 Task: In the  document horse.doc ,align picture to the 'center'. Insert word art below the picture and give heading  'Horse in Bordered Red'
Action: Mouse moved to (295, 174)
Screenshot: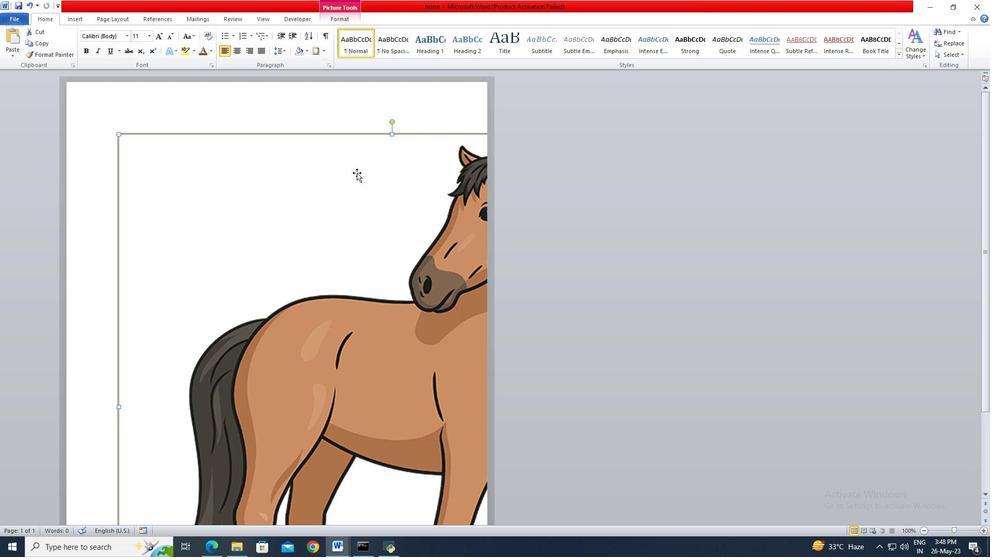 
Action: Mouse pressed left at (295, 174)
Screenshot: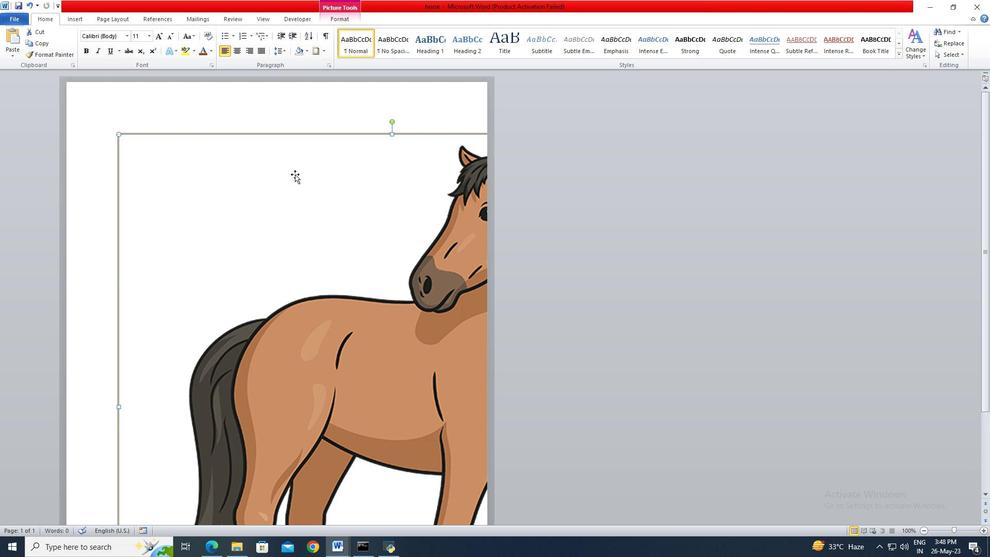 
Action: Mouse moved to (238, 55)
Screenshot: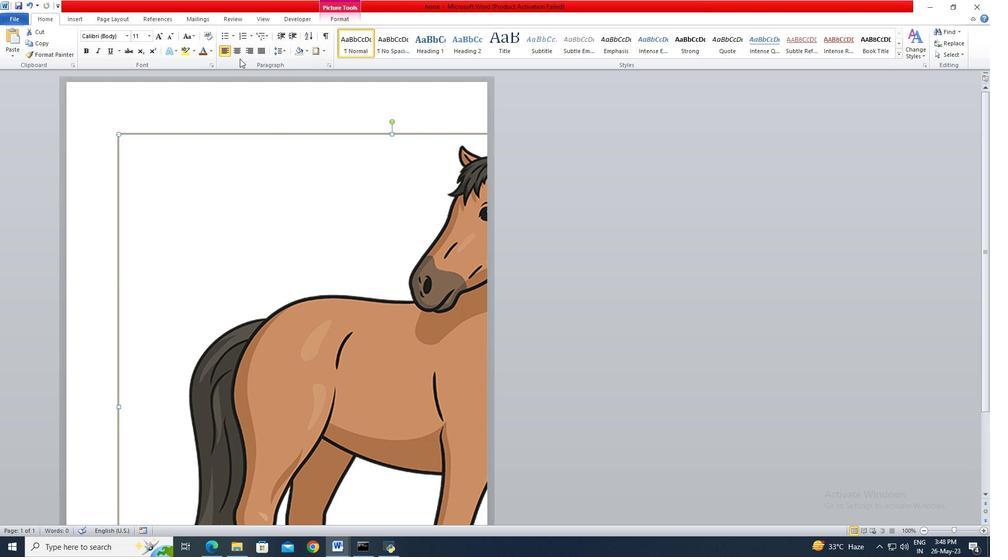
Action: Mouse pressed left at (238, 55)
Screenshot: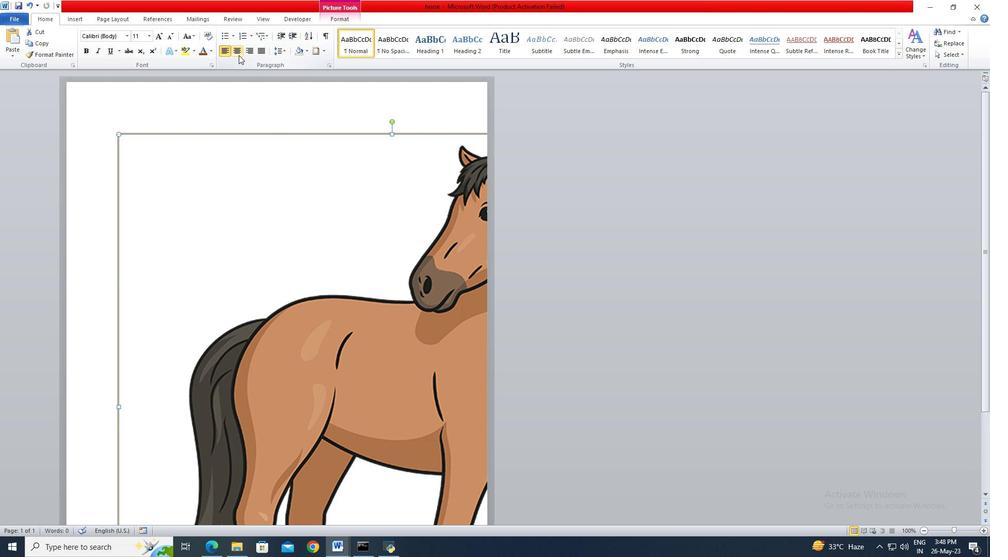 
Action: Mouse moved to (85, 21)
Screenshot: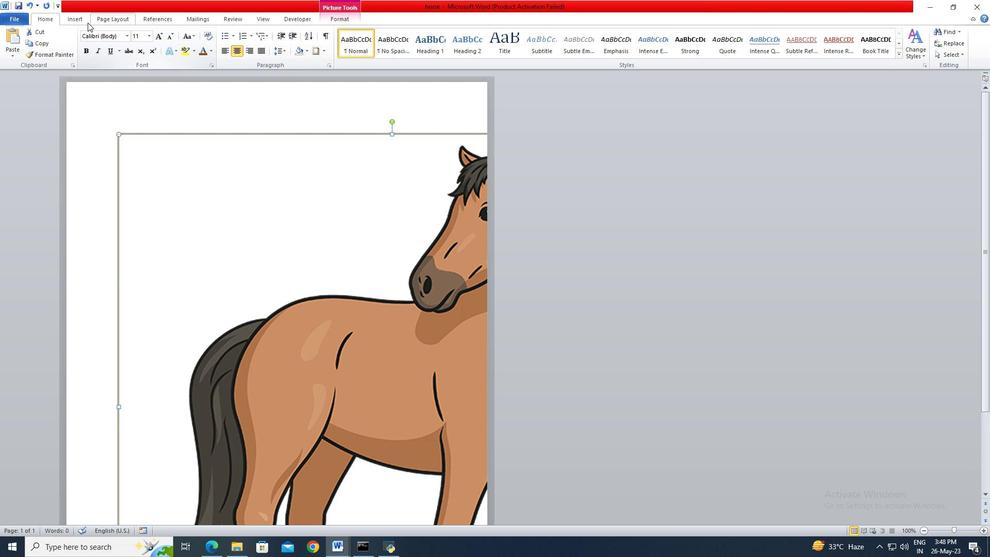 
Action: Mouse pressed left at (85, 21)
Screenshot: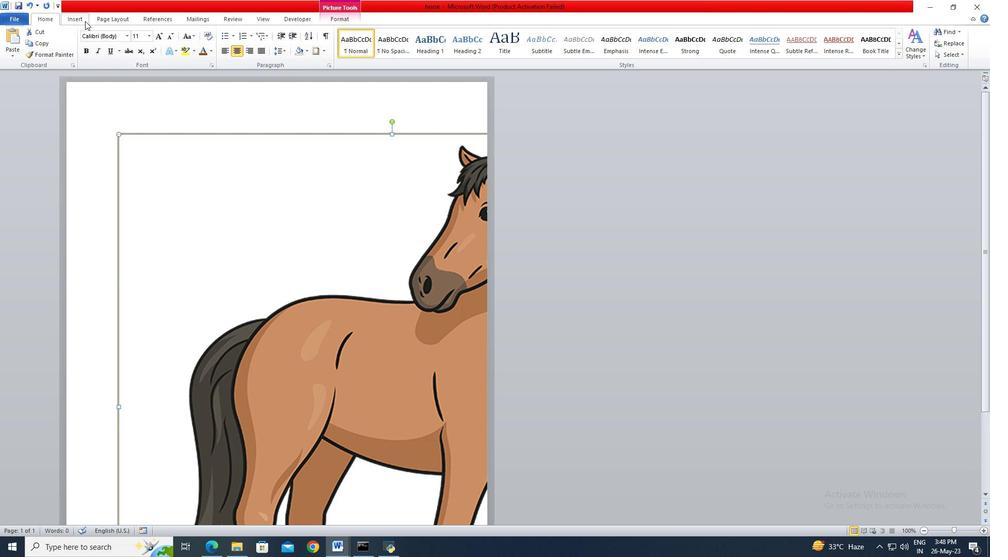 
Action: Mouse moved to (471, 38)
Screenshot: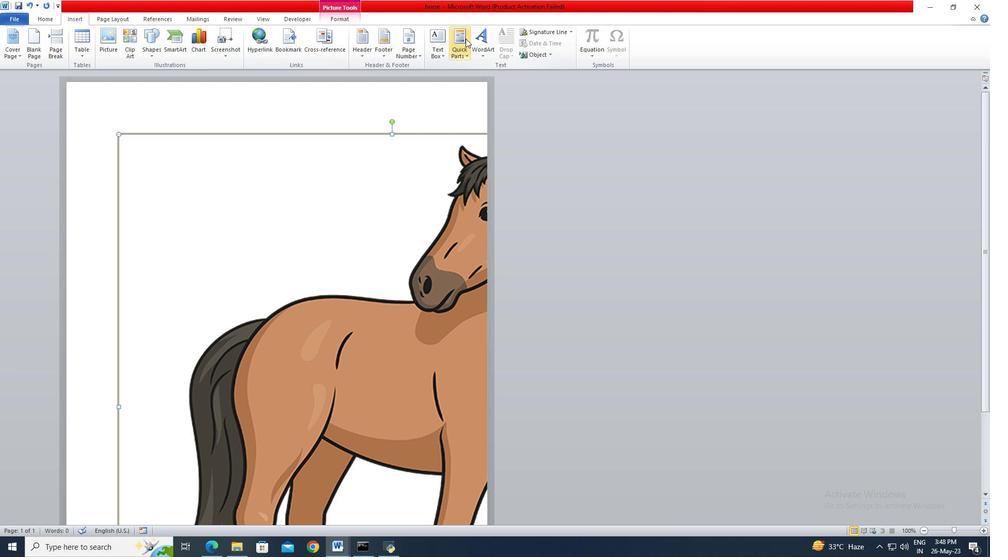 
Action: Mouse pressed left at (471, 38)
Screenshot: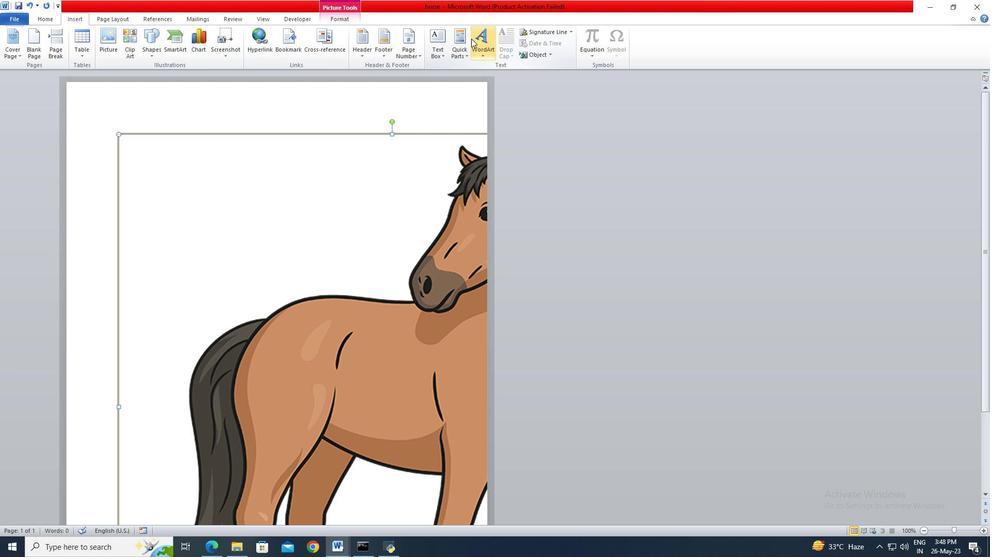 
Action: Mouse moved to (510, 72)
Screenshot: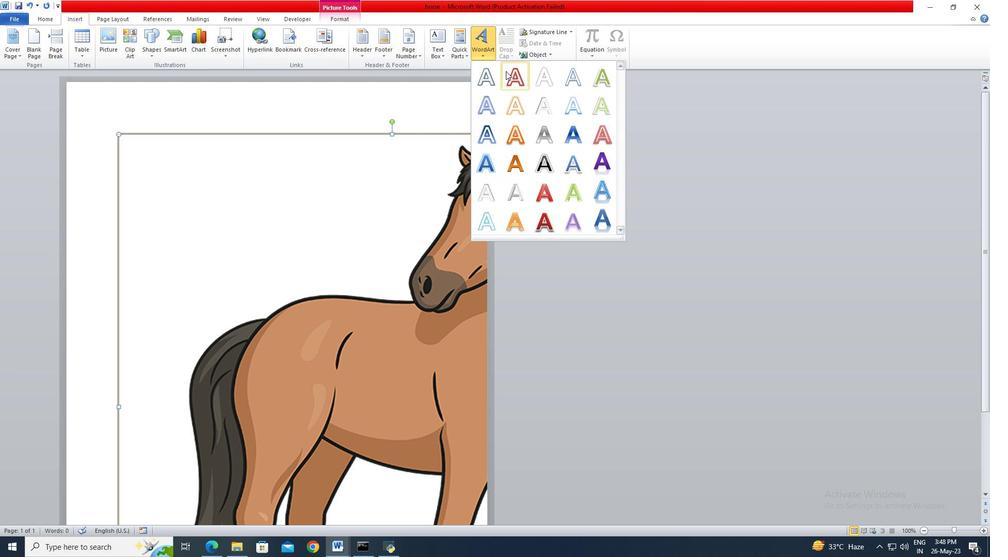 
Action: Mouse pressed left at (510, 72)
Screenshot: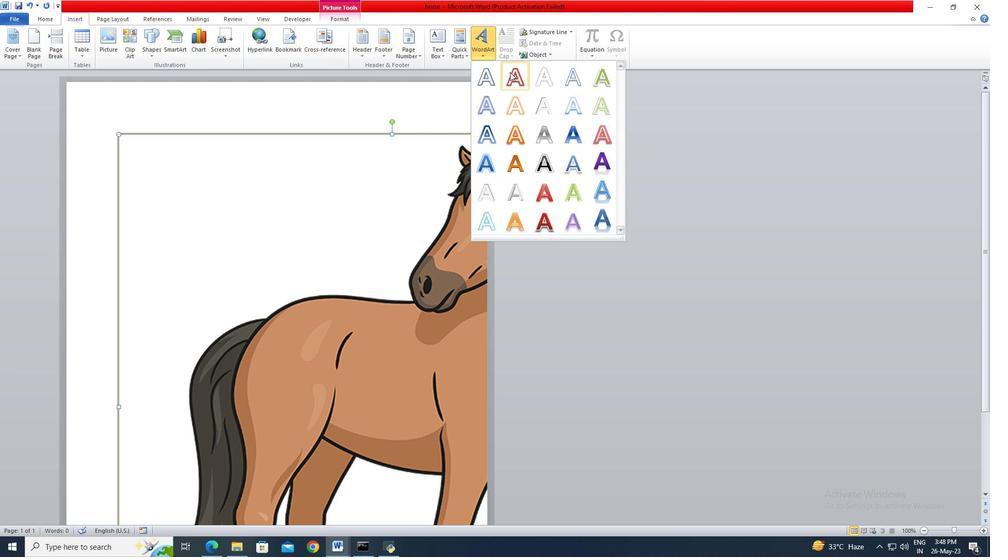 
Action: Key pressed <Key.shift>Horse
Screenshot: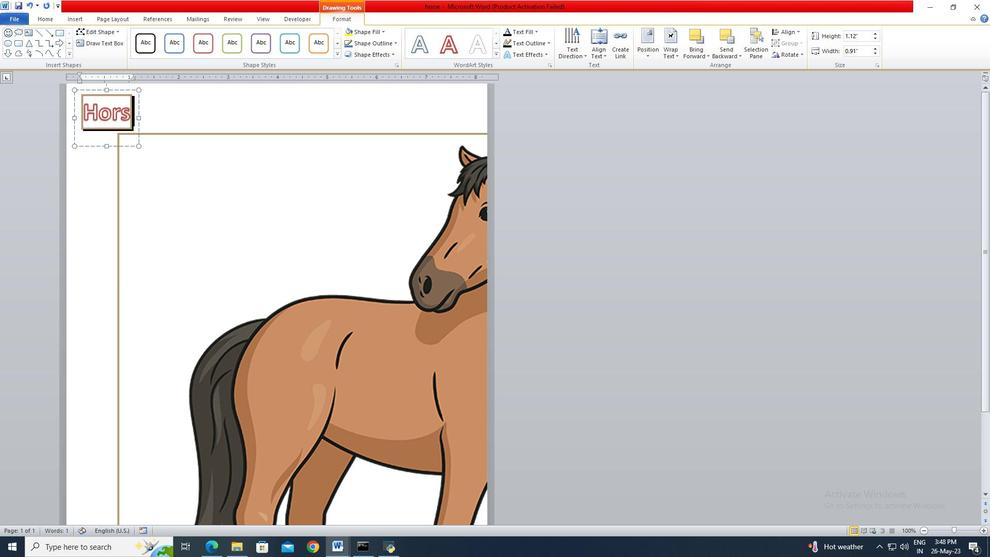 
Action: Mouse moved to (455, 114)
Screenshot: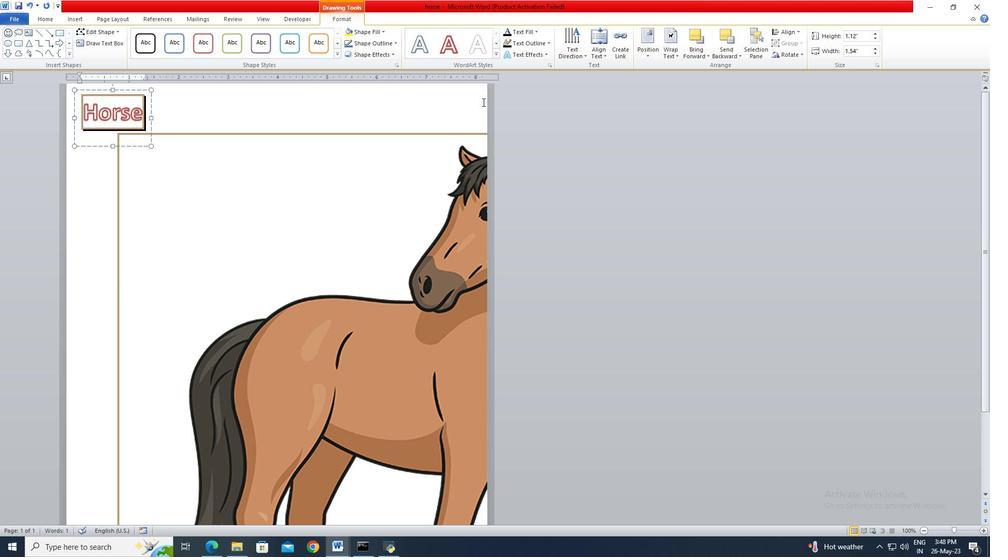 
Action: Mouse pressed left at (455, 114)
Screenshot: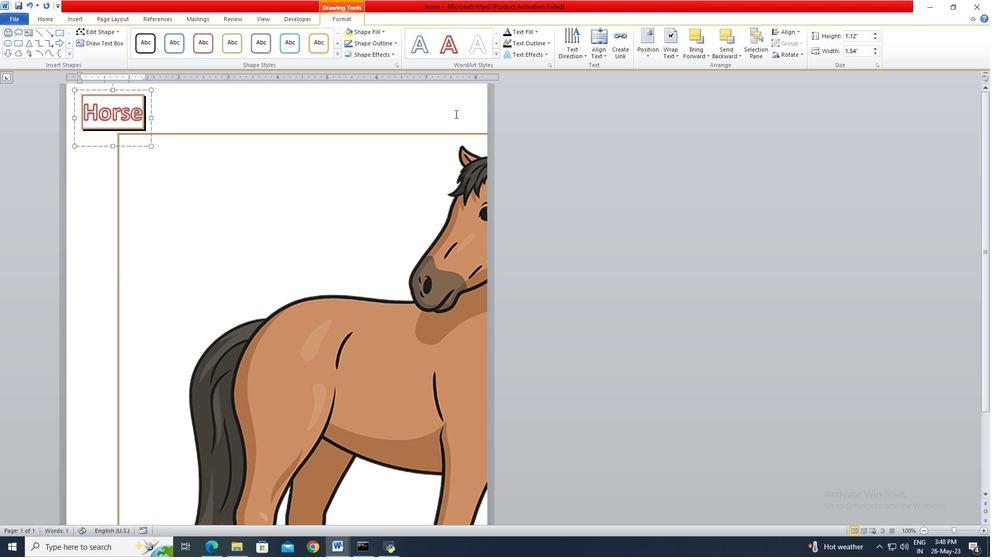 
